 Task: Add Bigelow Watermelon Cucumber Mint Herbal Infusion Tea to the cart.
Action: Mouse pressed left at (19, 107)
Screenshot: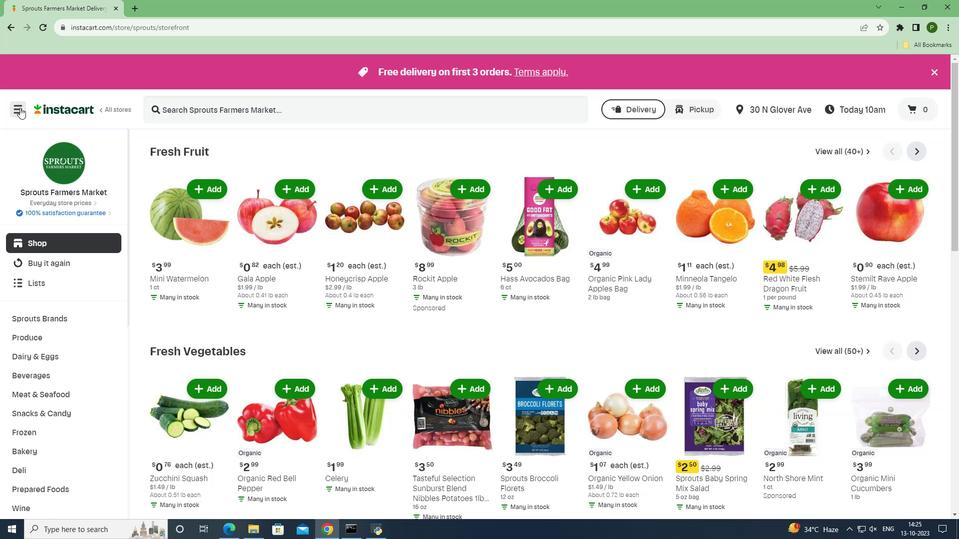 
Action: Mouse moved to (36, 263)
Screenshot: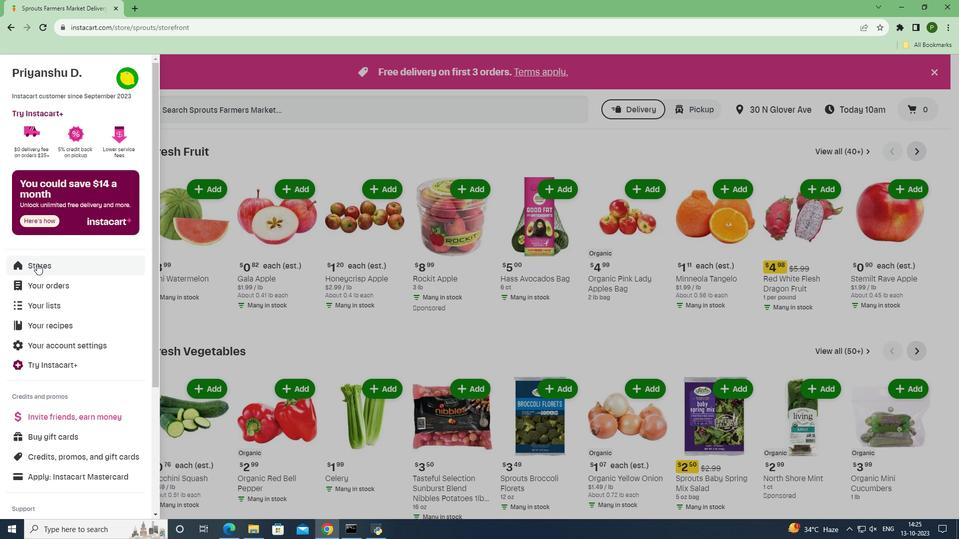 
Action: Mouse pressed left at (36, 263)
Screenshot: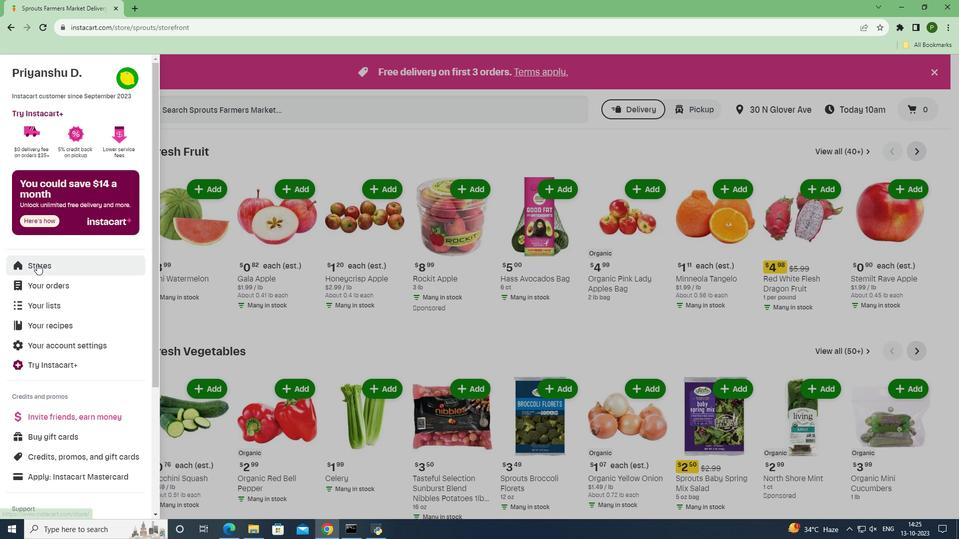 
Action: Mouse moved to (230, 111)
Screenshot: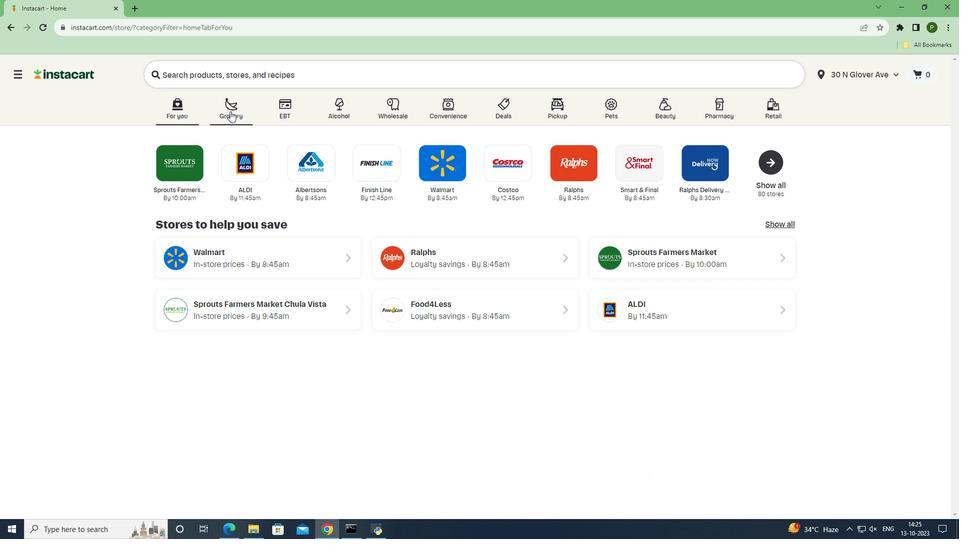 
Action: Mouse pressed left at (230, 111)
Screenshot: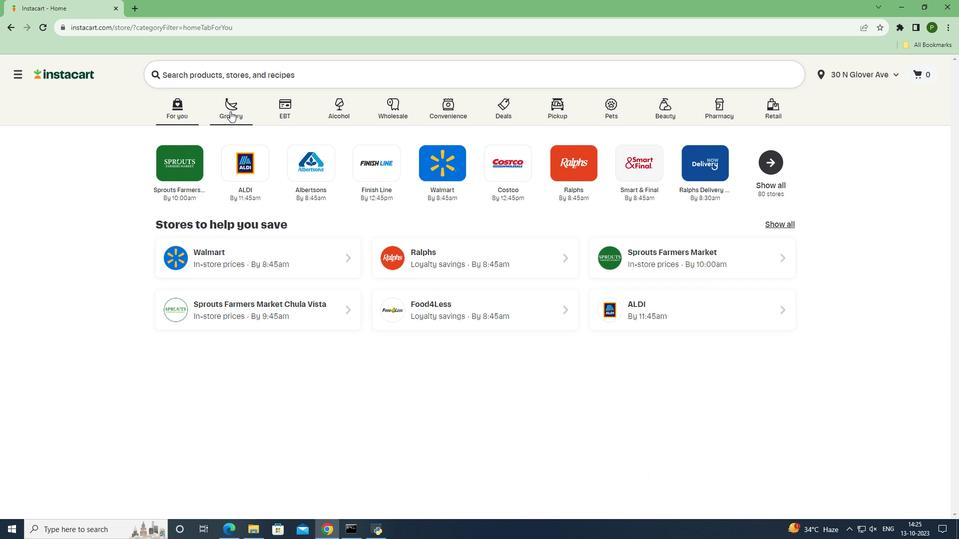 
Action: Mouse moved to (607, 240)
Screenshot: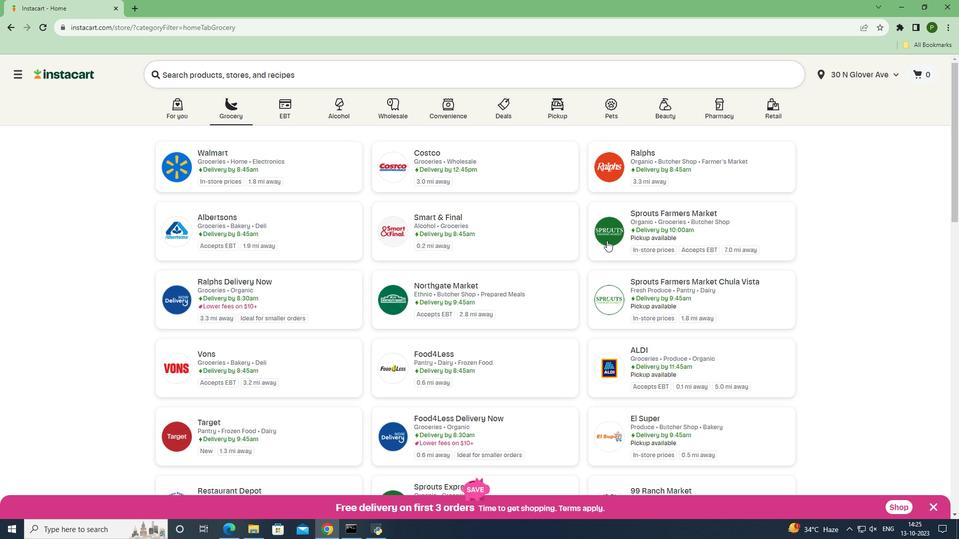 
Action: Mouse pressed left at (607, 240)
Screenshot: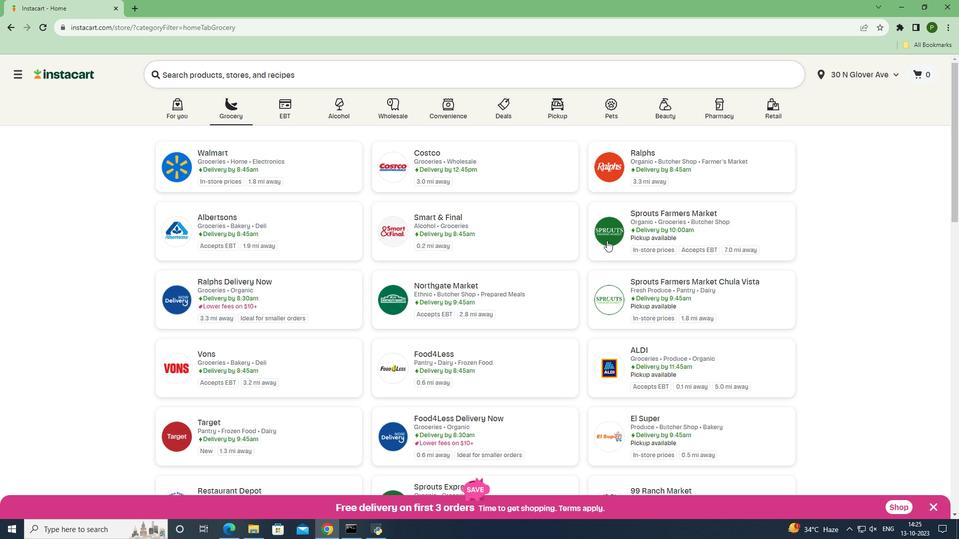 
Action: Mouse moved to (57, 376)
Screenshot: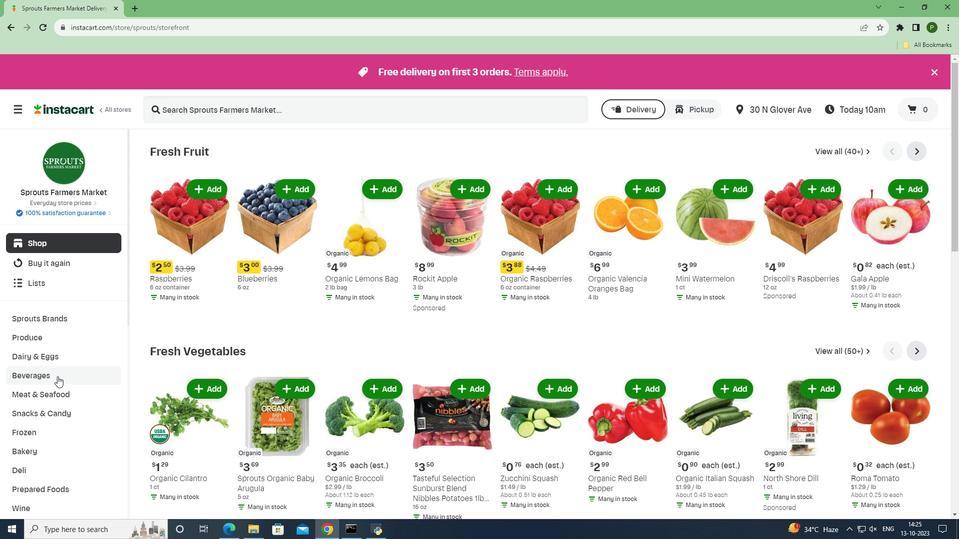 
Action: Mouse pressed left at (57, 376)
Screenshot: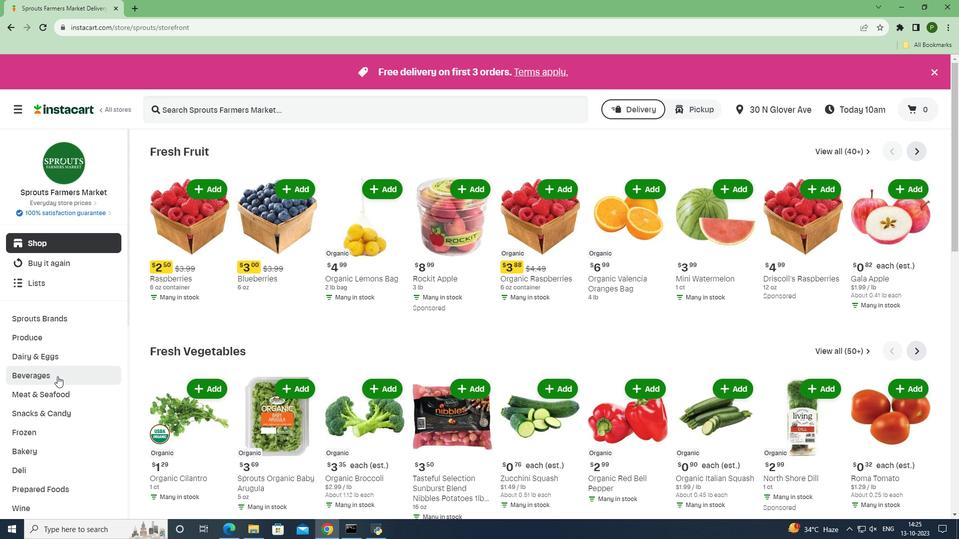 
Action: Mouse moved to (868, 176)
Screenshot: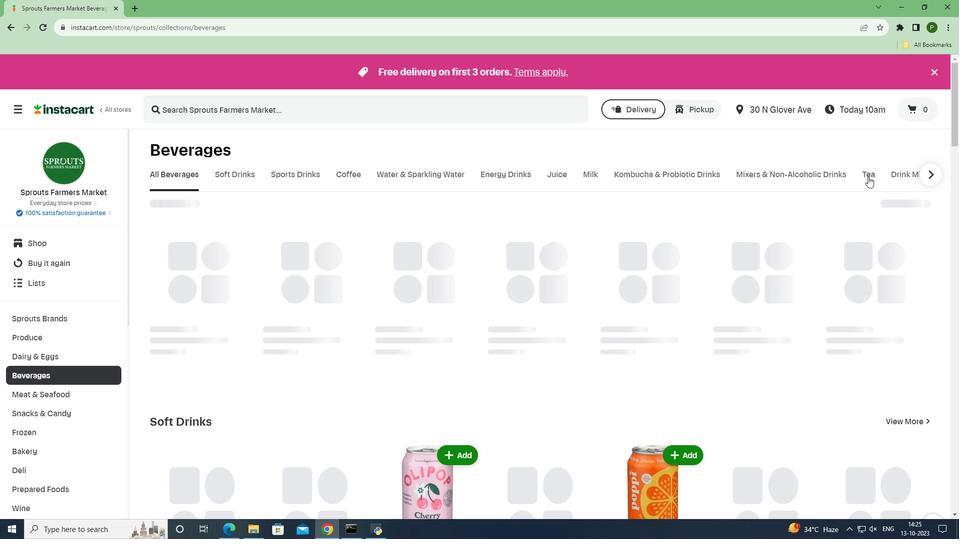 
Action: Mouse pressed left at (868, 176)
Screenshot: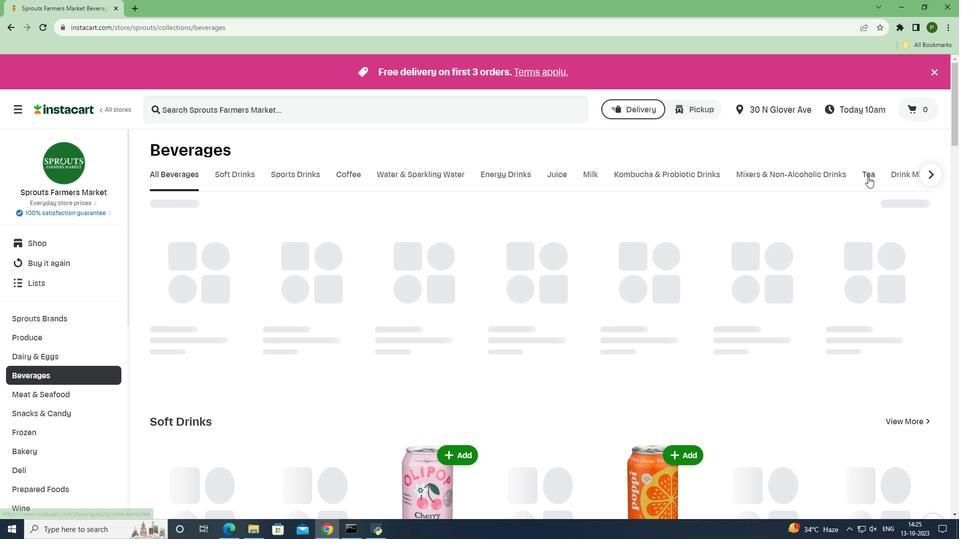 
Action: Mouse moved to (363, 114)
Screenshot: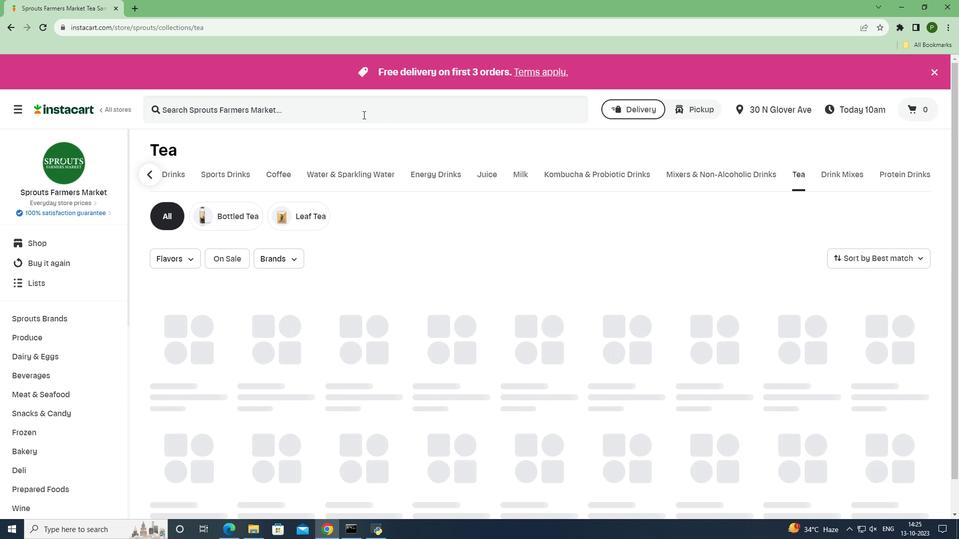 
Action: Mouse pressed left at (363, 114)
Screenshot: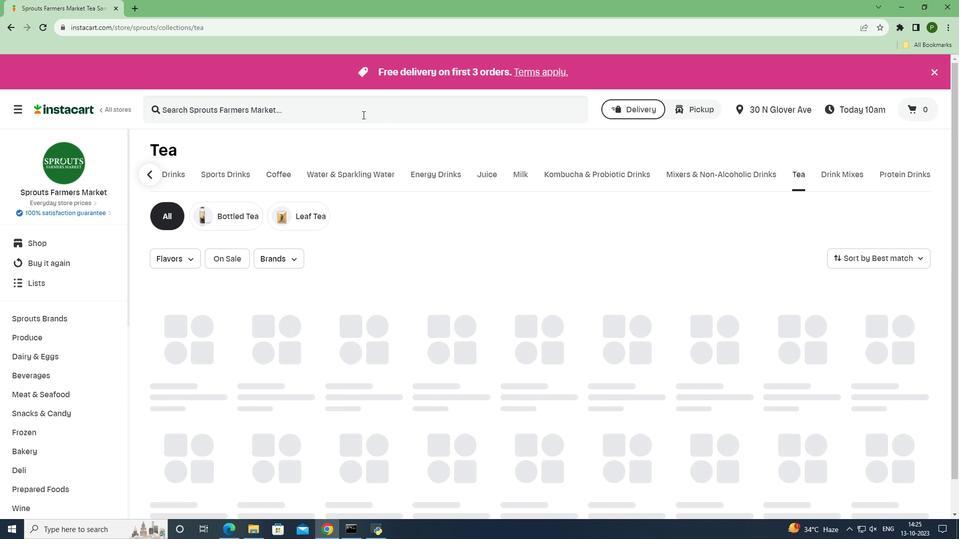 
Action: Mouse moved to (362, 114)
Screenshot: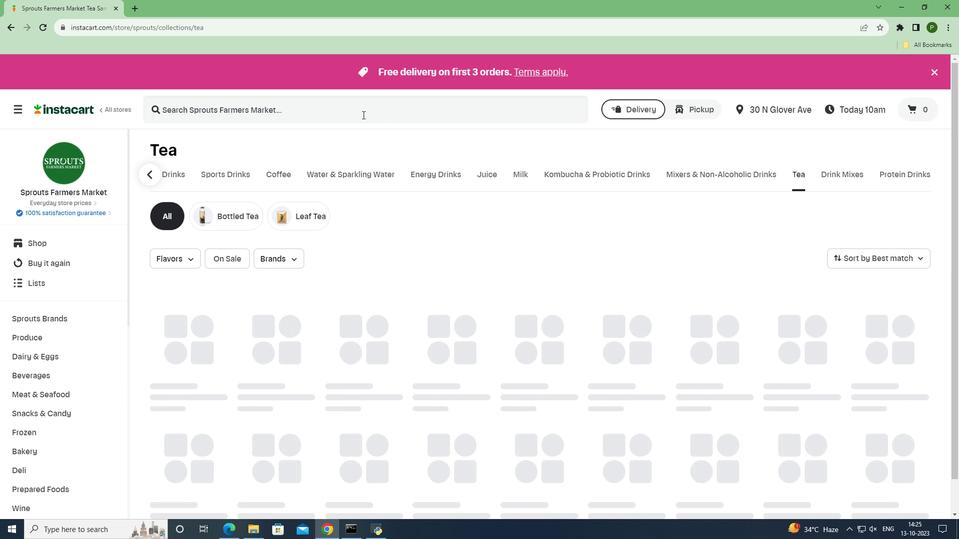 
Action: Key pressed <Key.caps_lock>B<Key.caps_lock>igelow<Key.space><Key.caps_lock>W<Key.caps_lock>atermelon<Key.space><Key.caps_lock>C<Key.caps_lock>ucumber<Key.space><Key.caps_lock>M<Key.caps_lock>int<Key.space><Key.caps_lock>H<Key.caps_lock>erbal<Key.space><Key.caps_lock>I<Key.caps_lock>nfusion<Key.space><Key.caps_lock>T<Key.caps_lock>ea<Key.space><Key.enter>
Screenshot: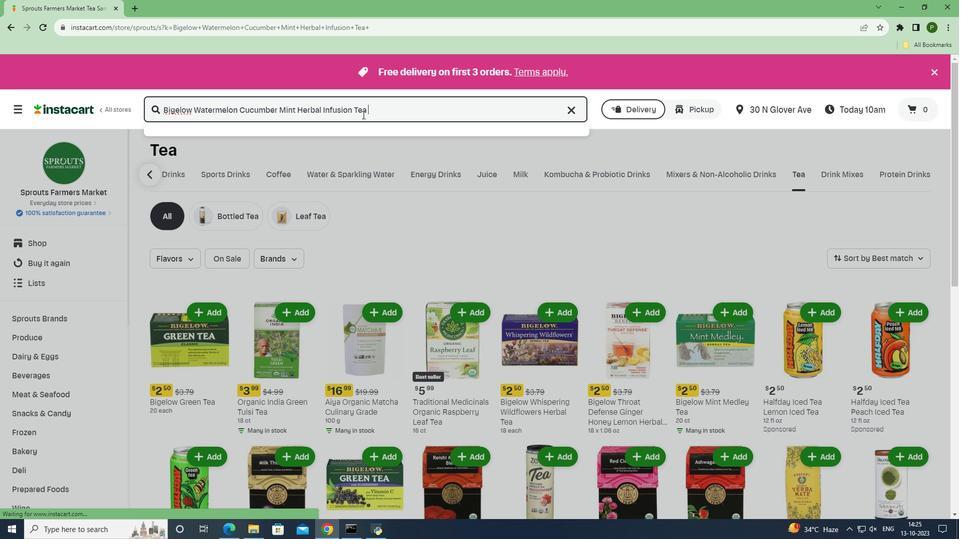 
Action: Mouse moved to (581, 212)
Screenshot: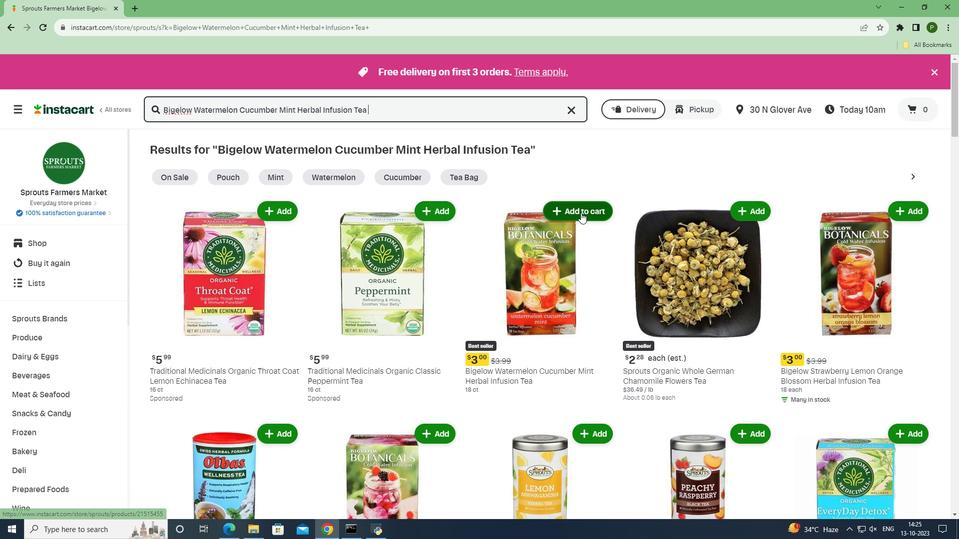 
Action: Mouse pressed left at (581, 212)
Screenshot: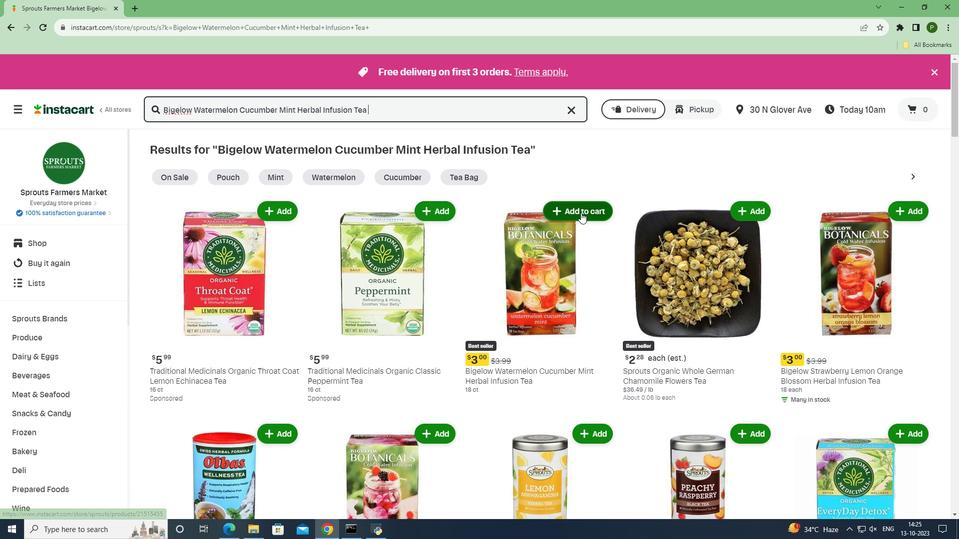 
Action: Mouse moved to (600, 257)
Screenshot: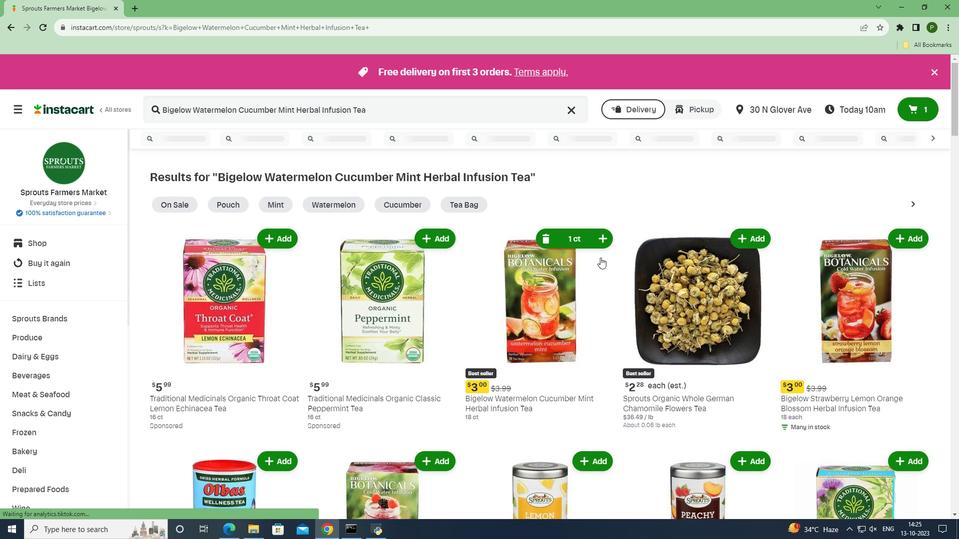 
